 Task: Toggle the drag and drop enabled option in the notebook.
Action: Mouse moved to (24, 667)
Screenshot: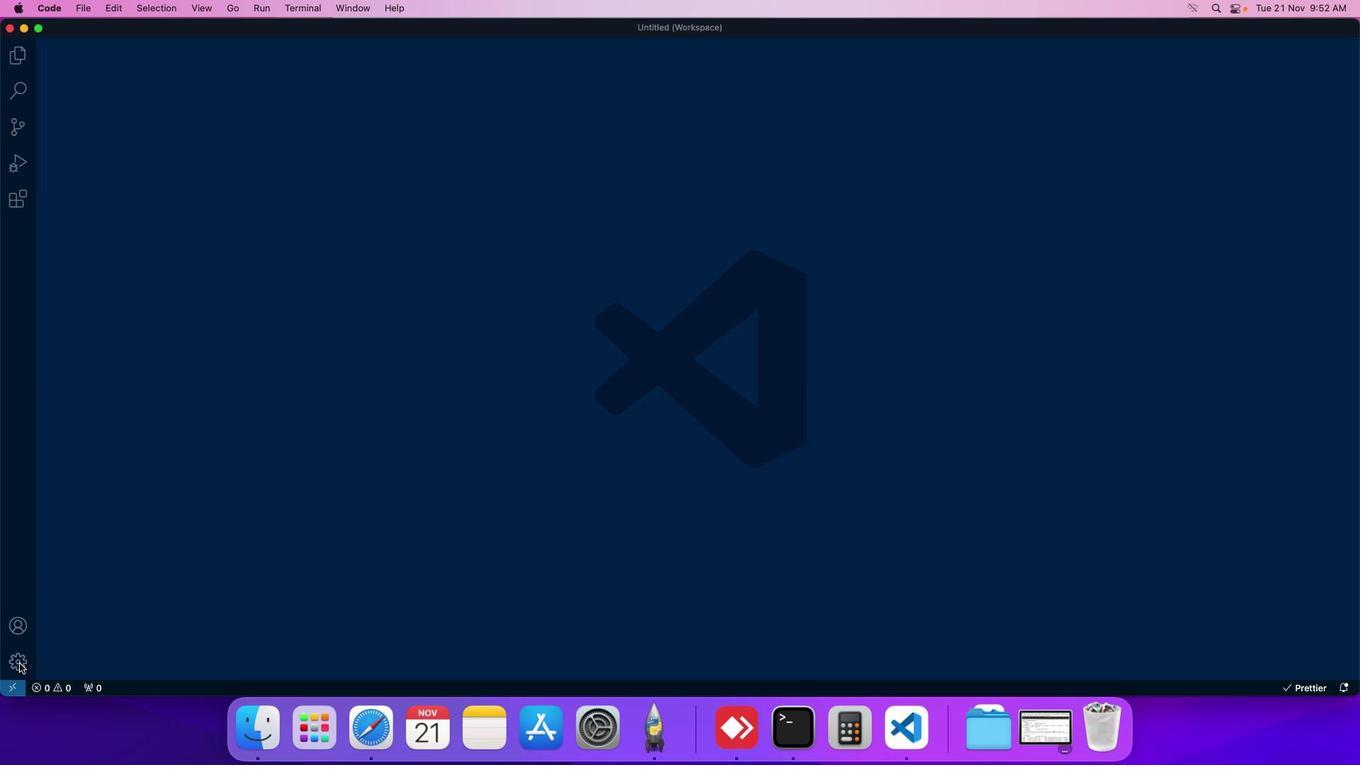 
Action: Mouse pressed left at (24, 667)
Screenshot: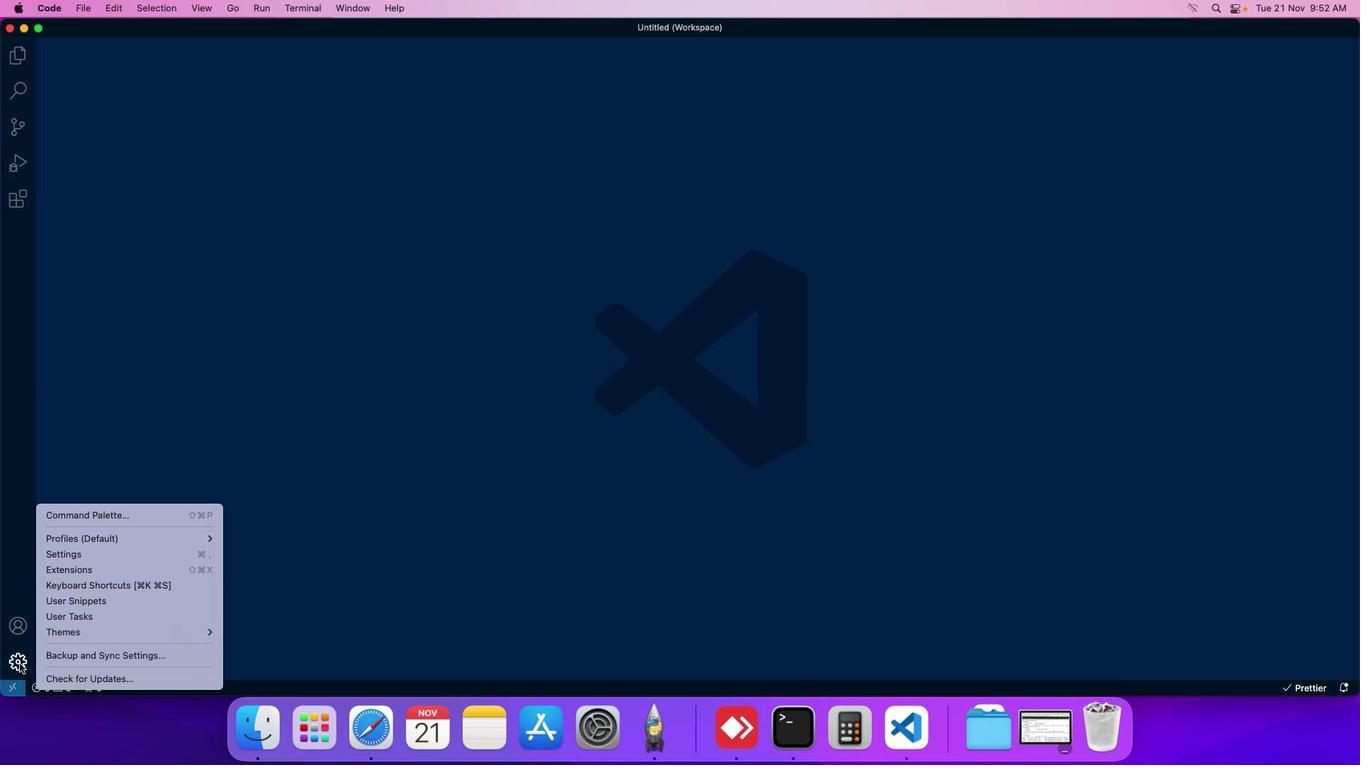 
Action: Mouse moved to (72, 561)
Screenshot: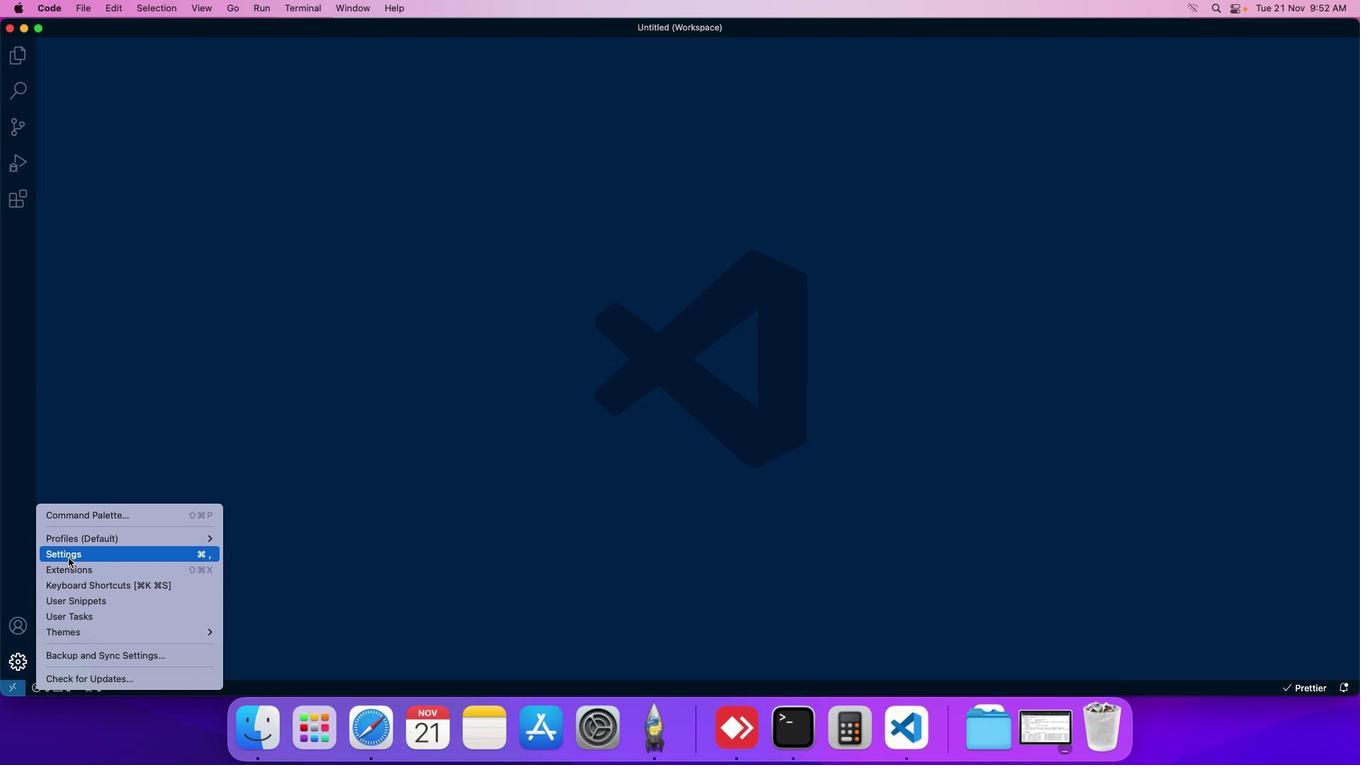 
Action: Mouse pressed left at (72, 561)
Screenshot: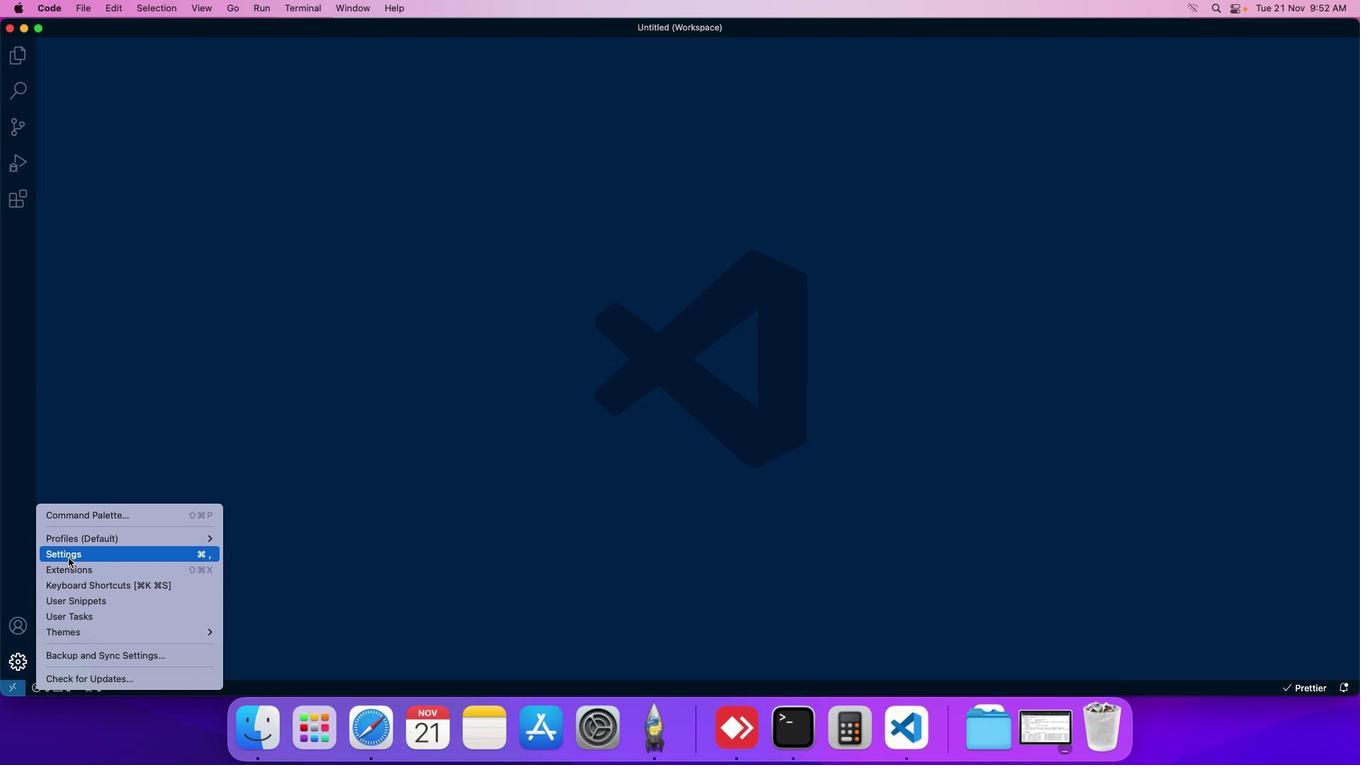 
Action: Mouse moved to (354, 115)
Screenshot: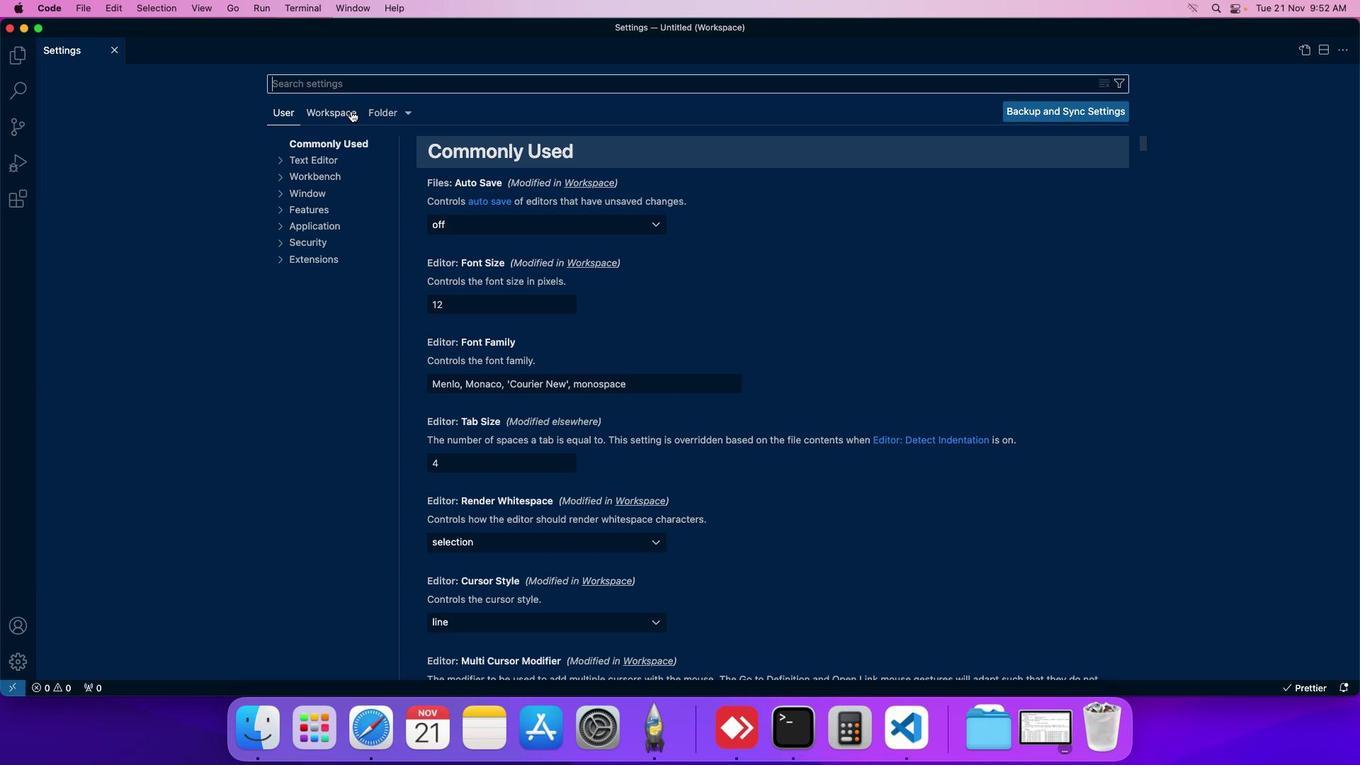 
Action: Mouse pressed left at (354, 115)
Screenshot: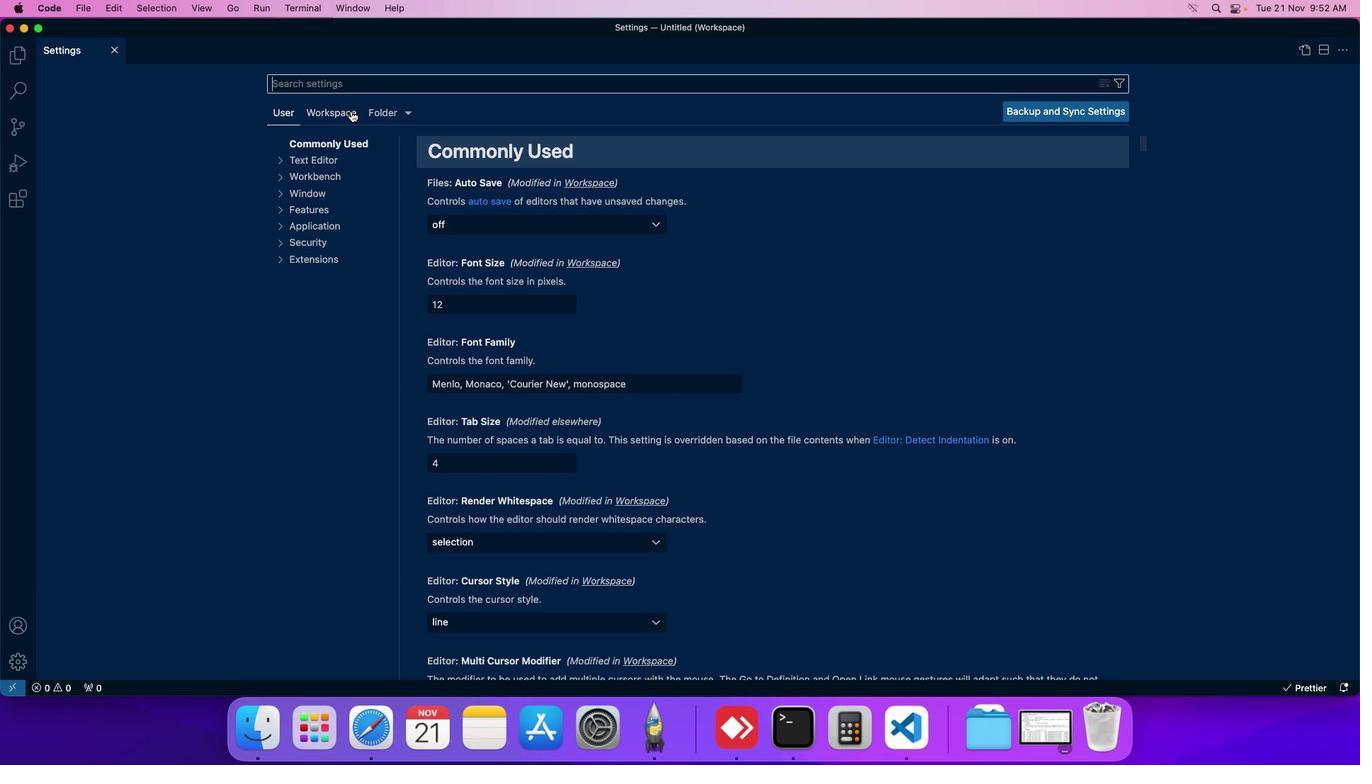 
Action: Mouse moved to (330, 213)
Screenshot: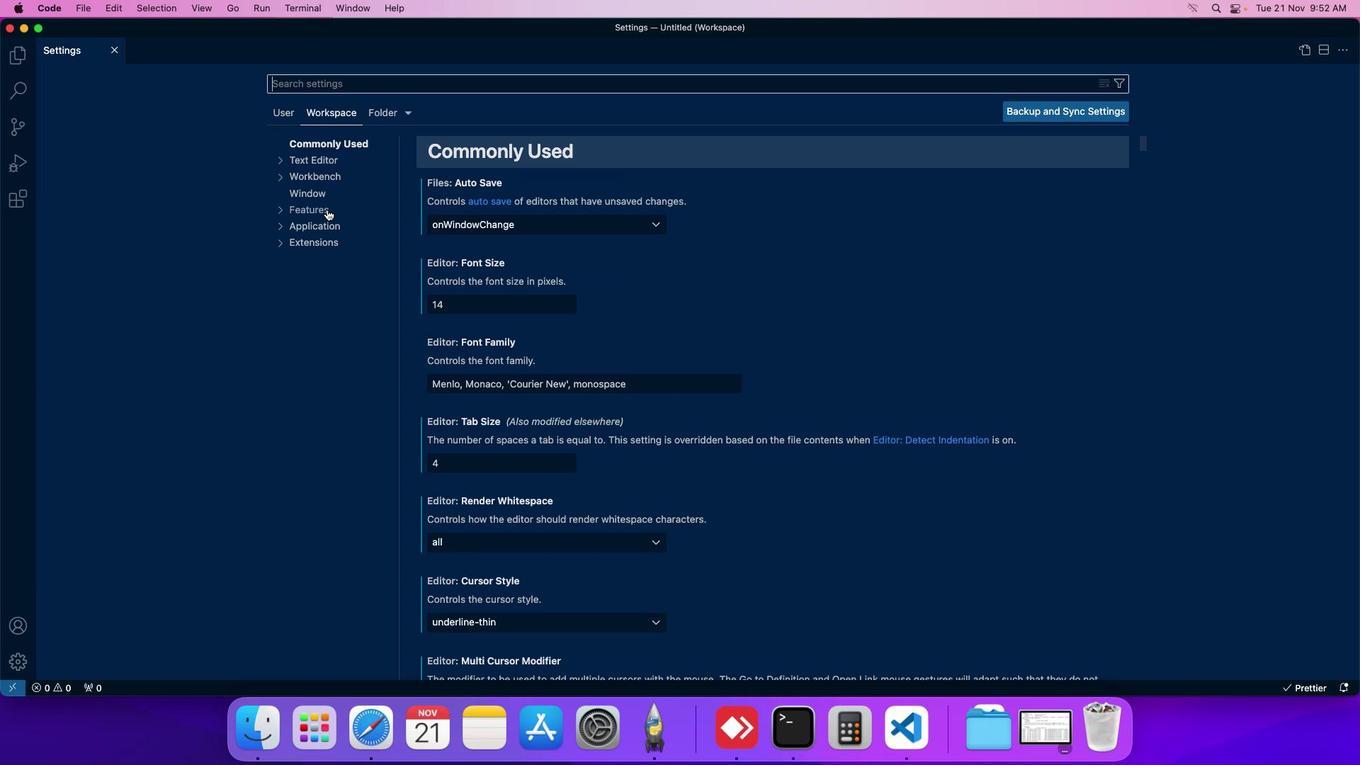 
Action: Mouse pressed left at (330, 213)
Screenshot: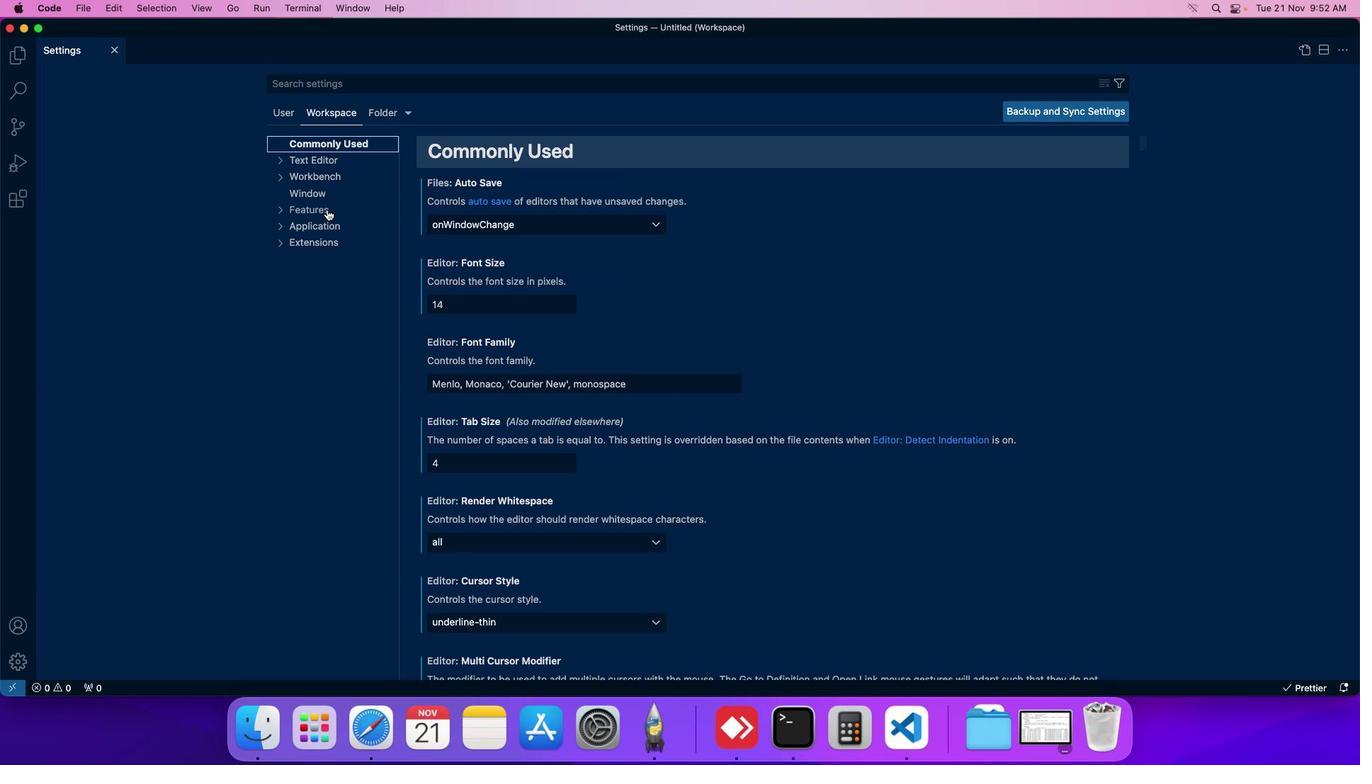 
Action: Mouse moved to (329, 456)
Screenshot: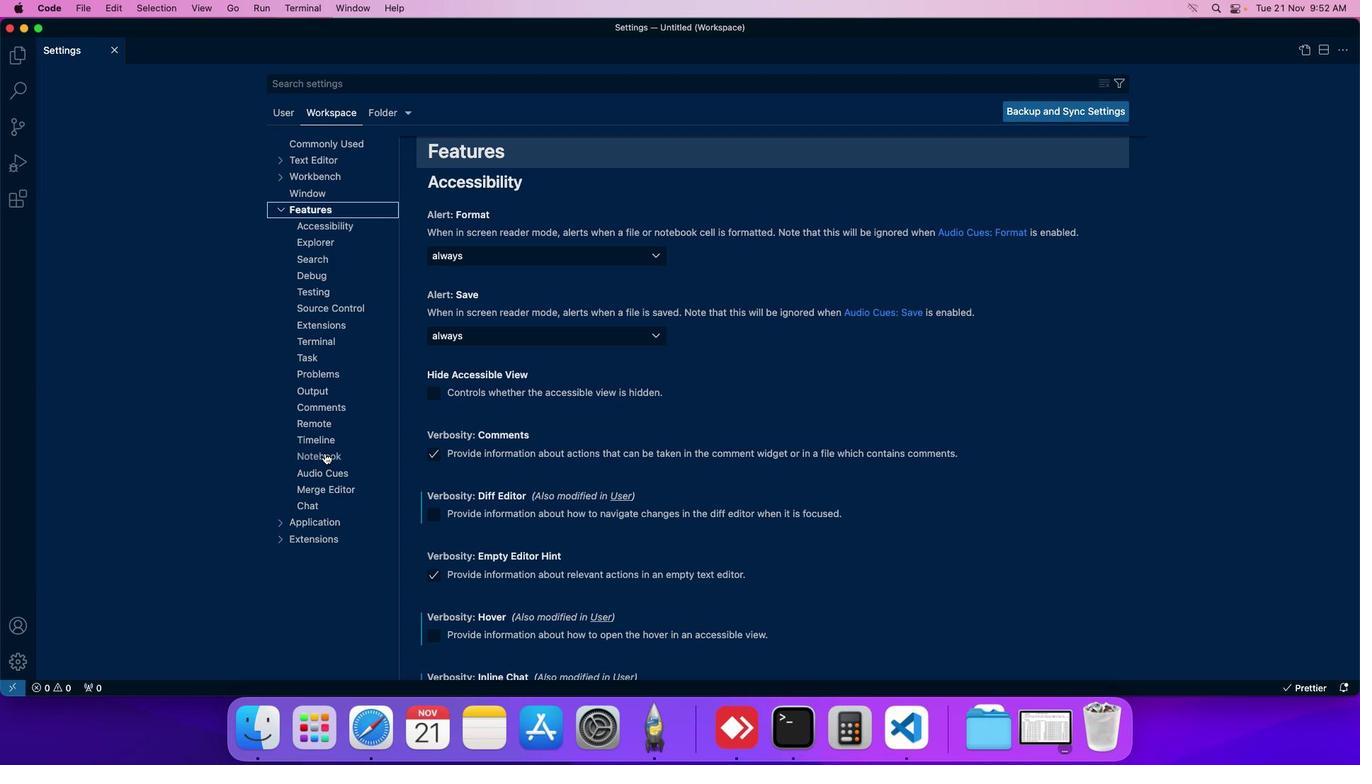 
Action: Mouse pressed left at (329, 456)
Screenshot: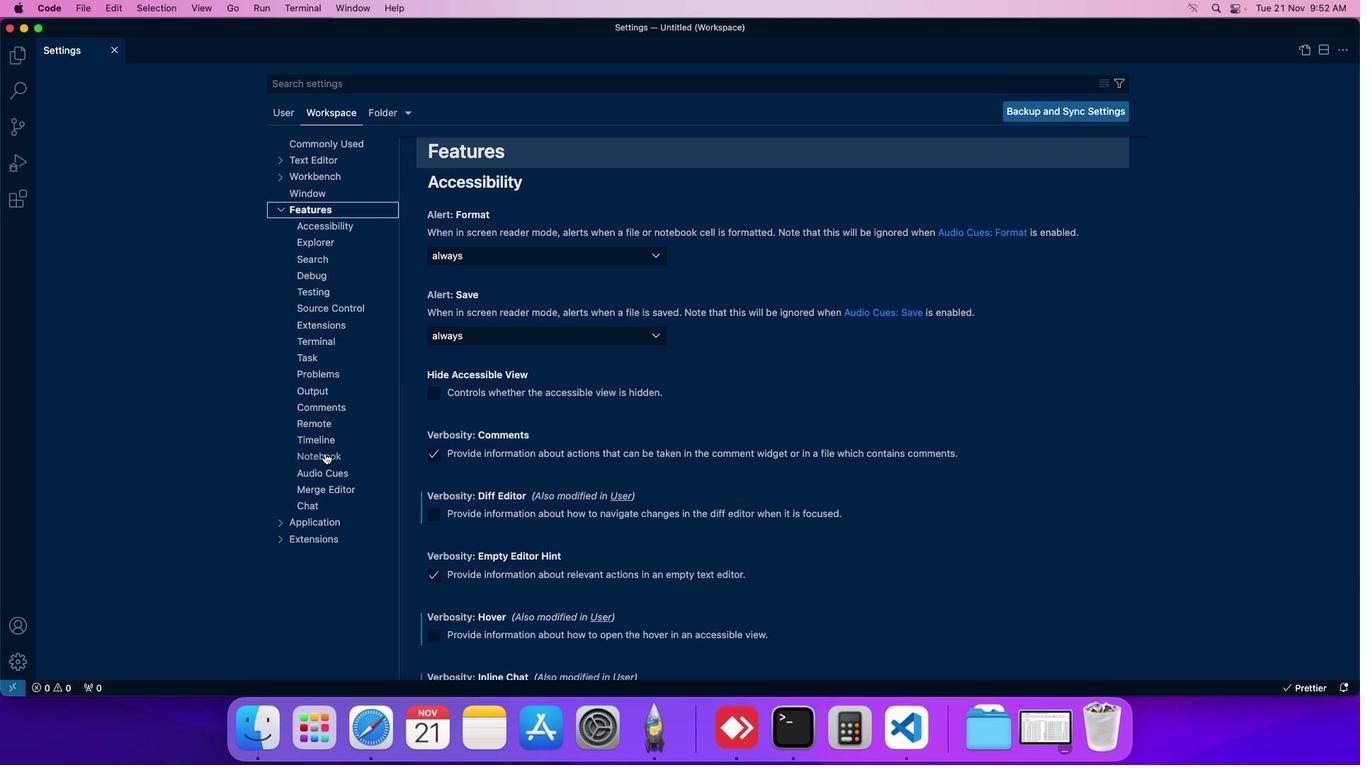 
Action: Mouse moved to (487, 439)
Screenshot: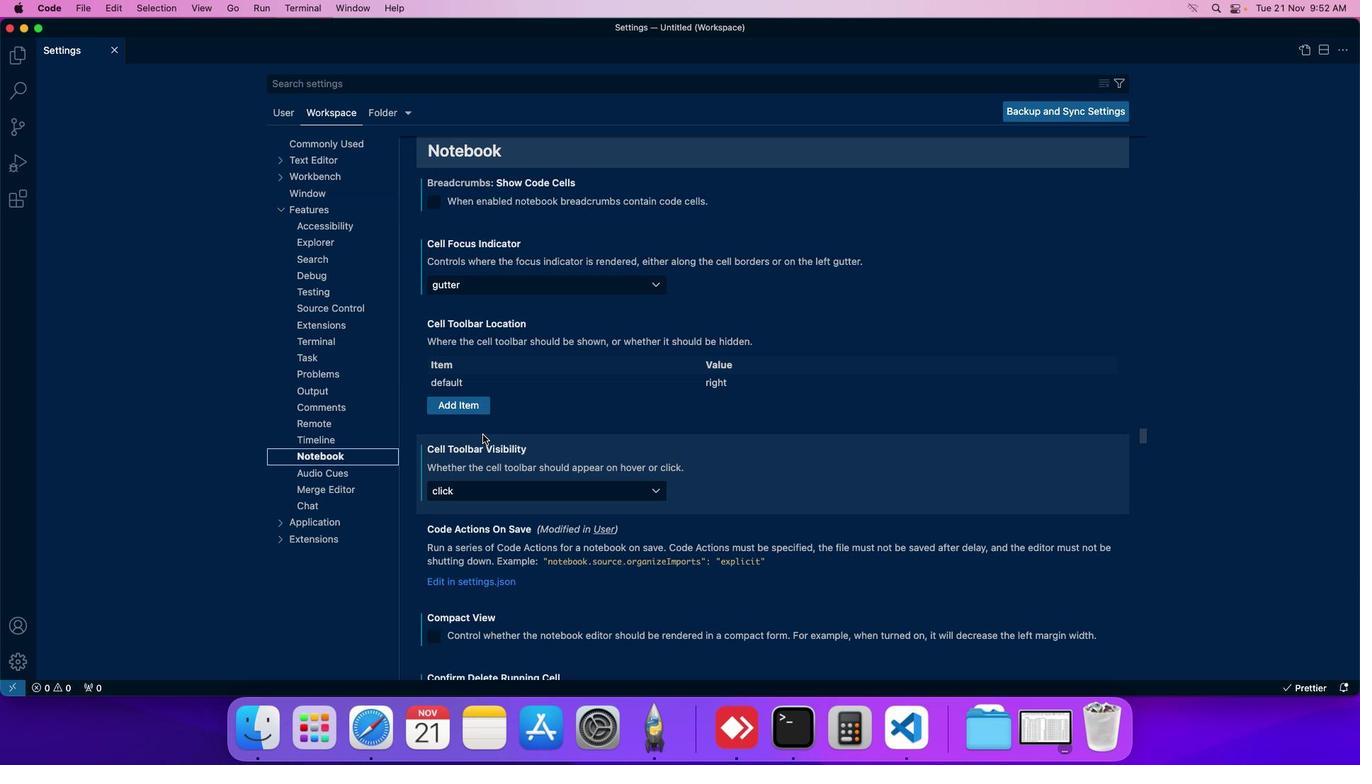 
Action: Mouse scrolled (487, 439) with delta (4, 3)
Screenshot: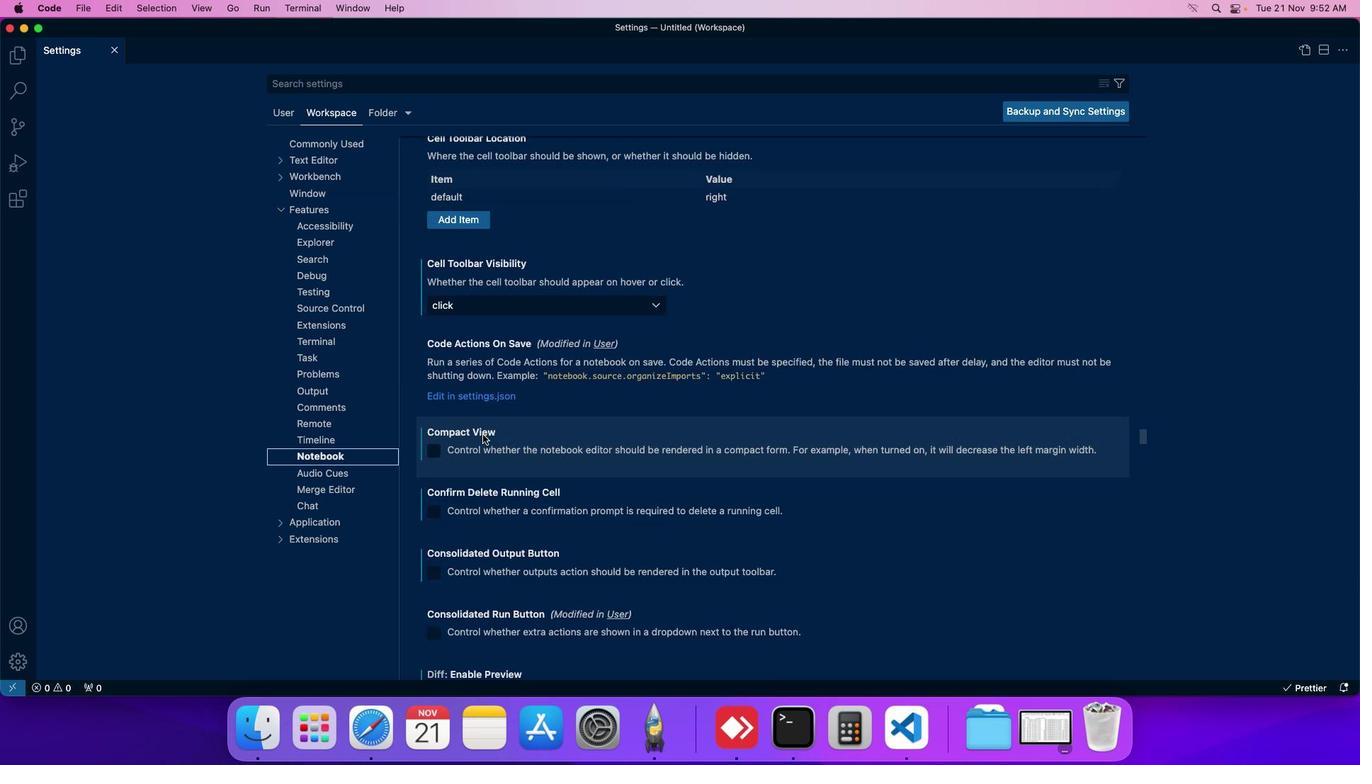 
Action: Mouse scrolled (487, 439) with delta (4, 3)
Screenshot: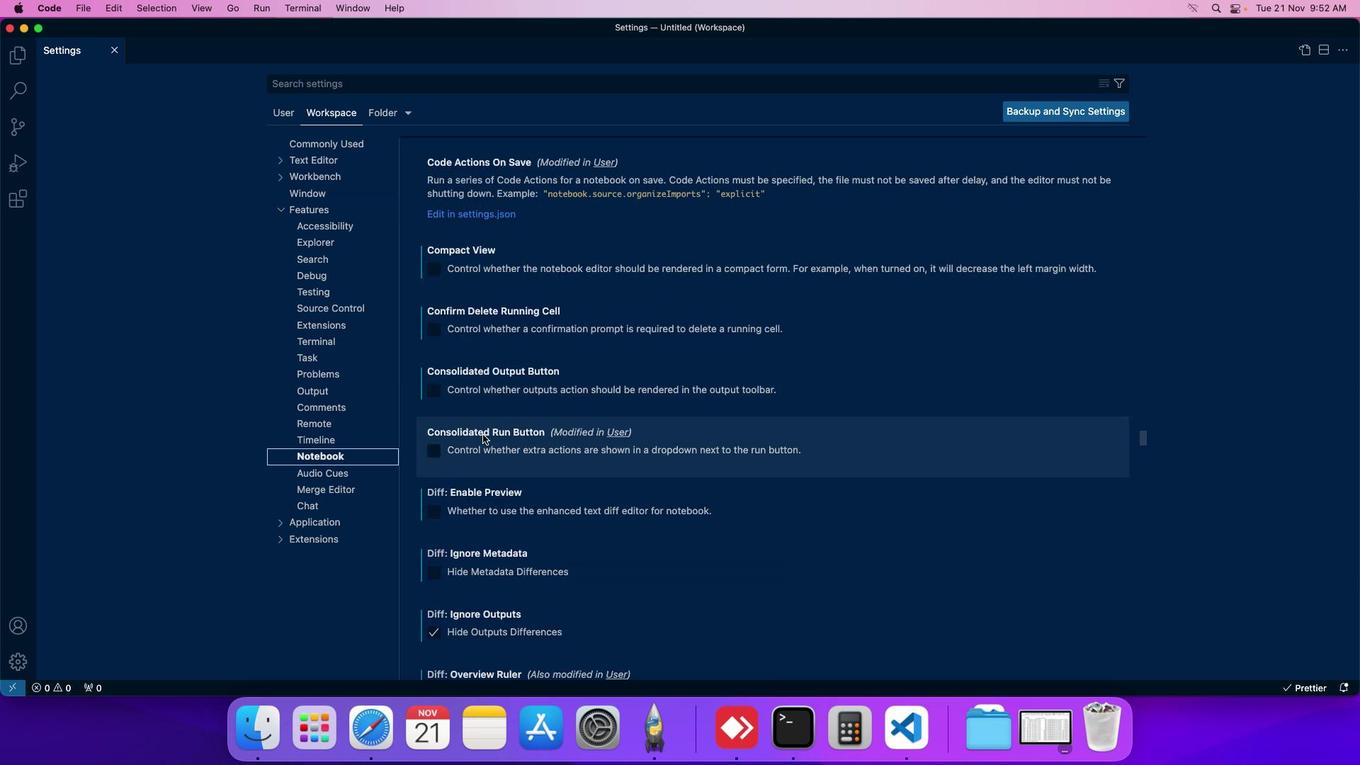 
Action: Mouse scrolled (487, 439) with delta (4, 3)
Screenshot: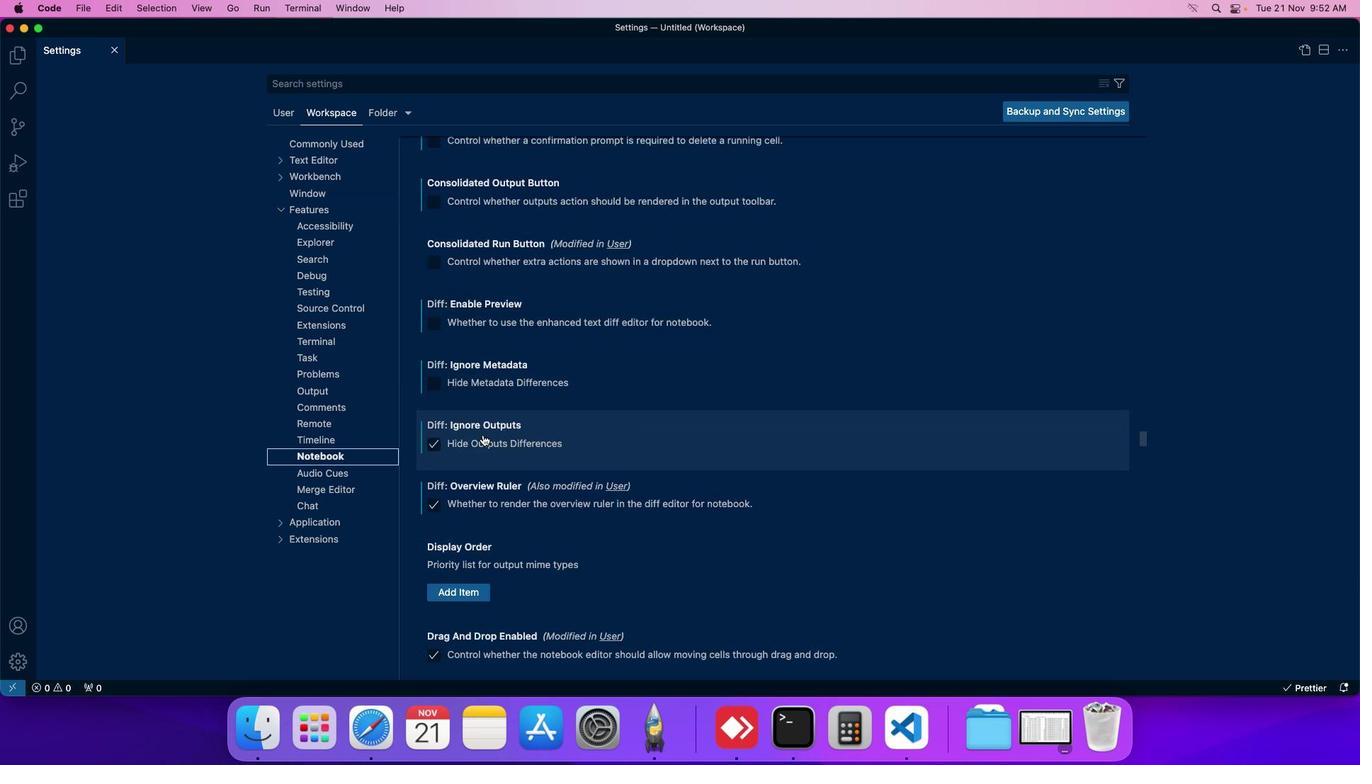 
Action: Mouse scrolled (487, 439) with delta (4, 3)
Screenshot: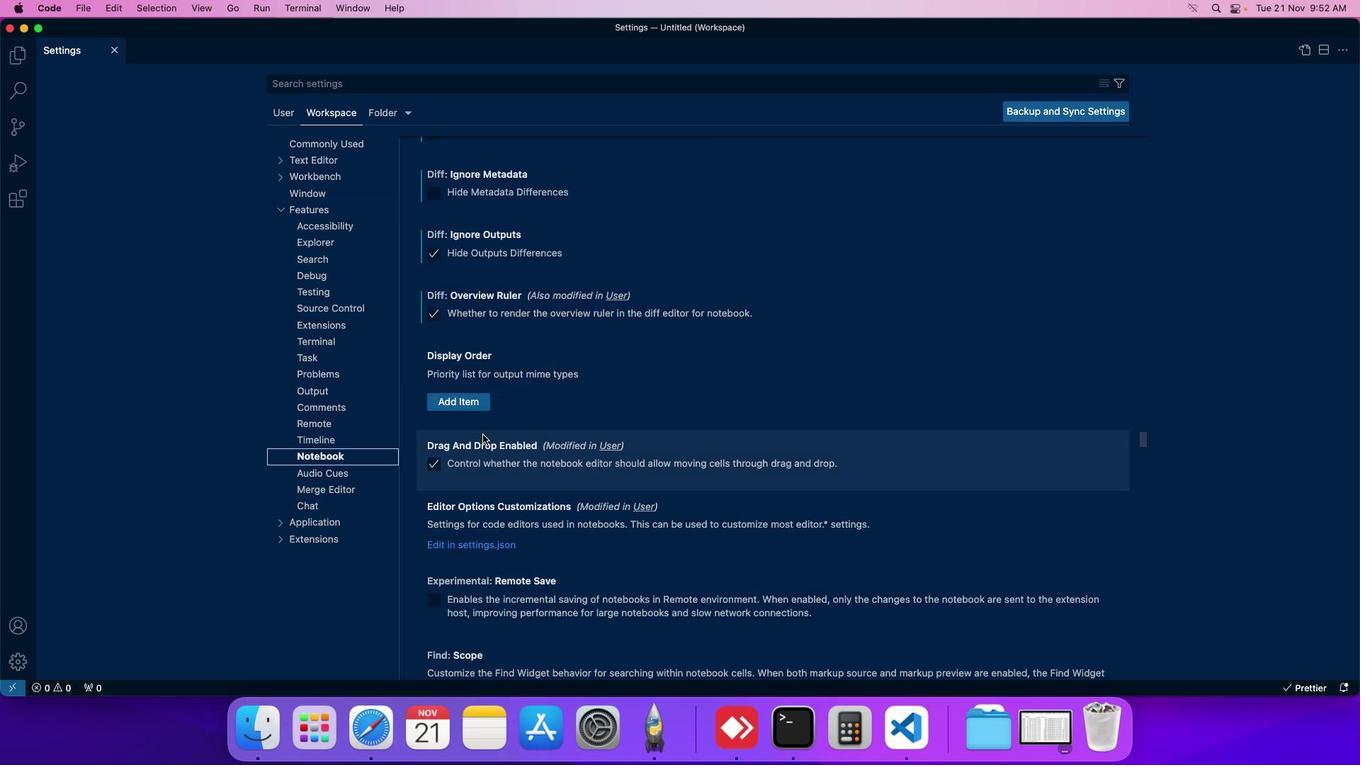 
Action: Mouse scrolled (487, 439) with delta (4, 3)
Screenshot: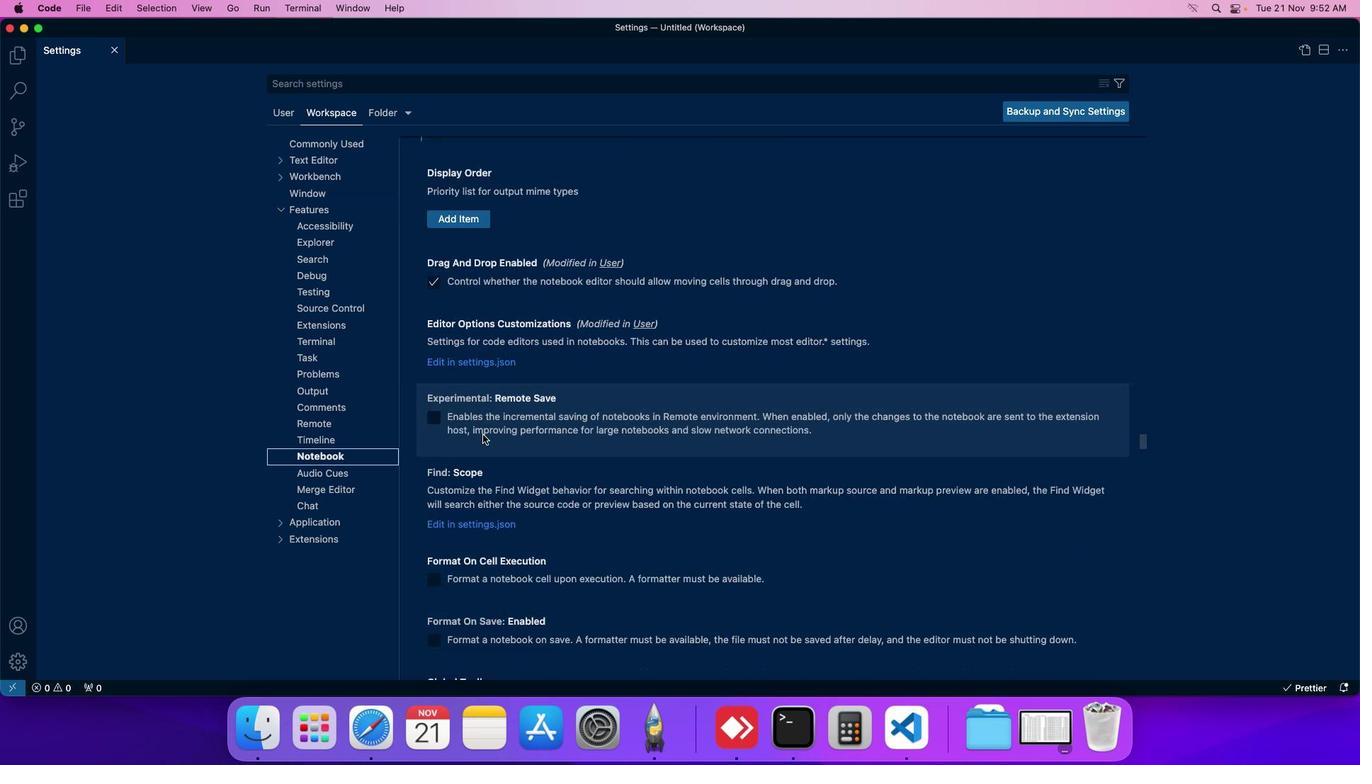 
Action: Mouse moved to (439, 281)
Screenshot: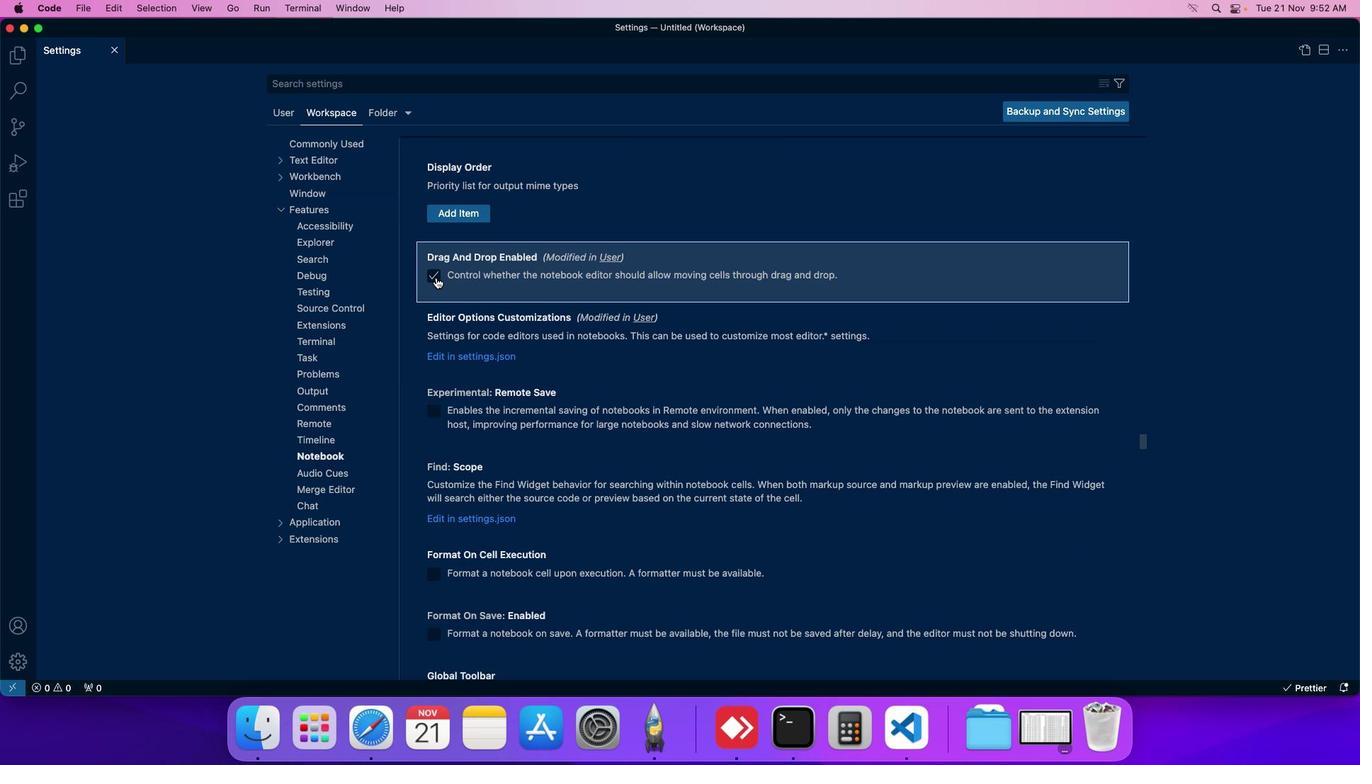 
Action: Mouse pressed left at (439, 281)
Screenshot: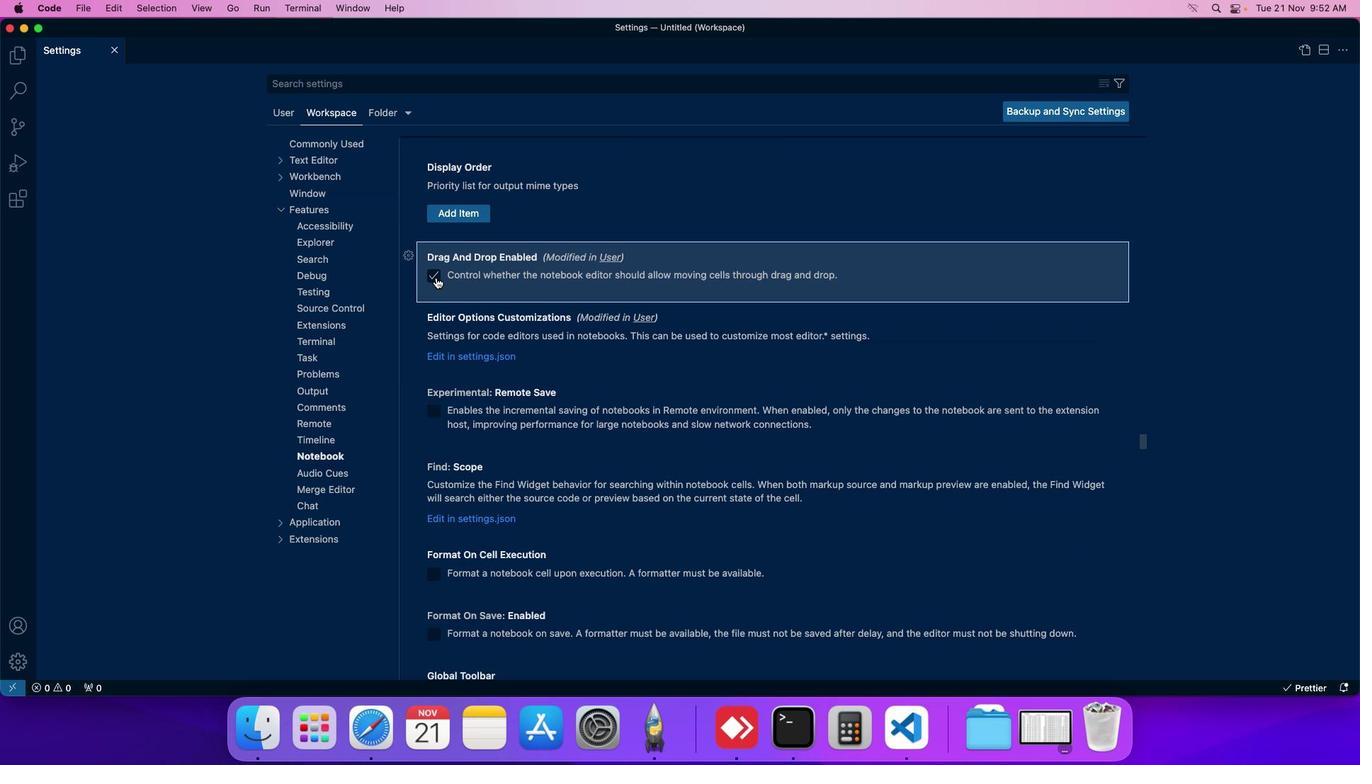
Action: Mouse moved to (443, 283)
Screenshot: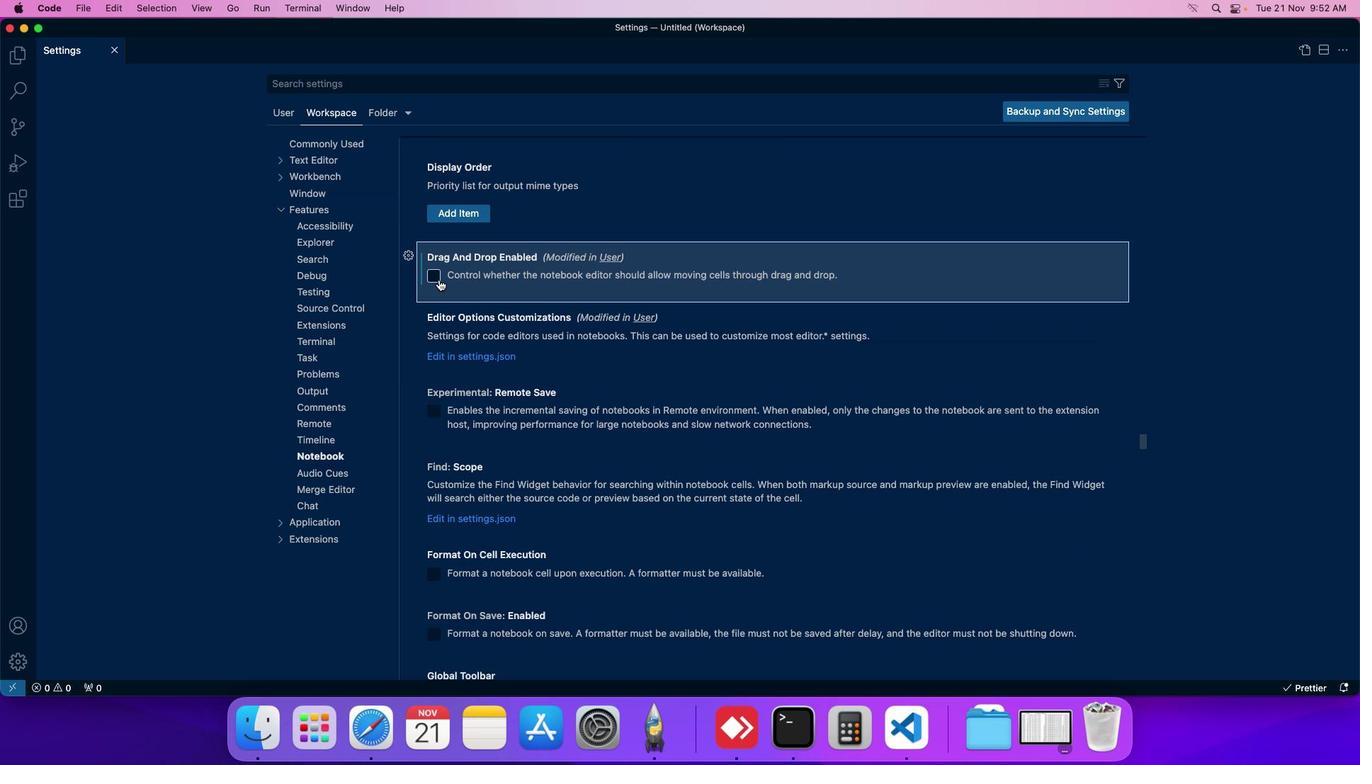 
